 Task: Add to scrum project WolfTech a team member softage.2@softage.net and assign as Project Lead.
Action: Mouse moved to (189, 56)
Screenshot: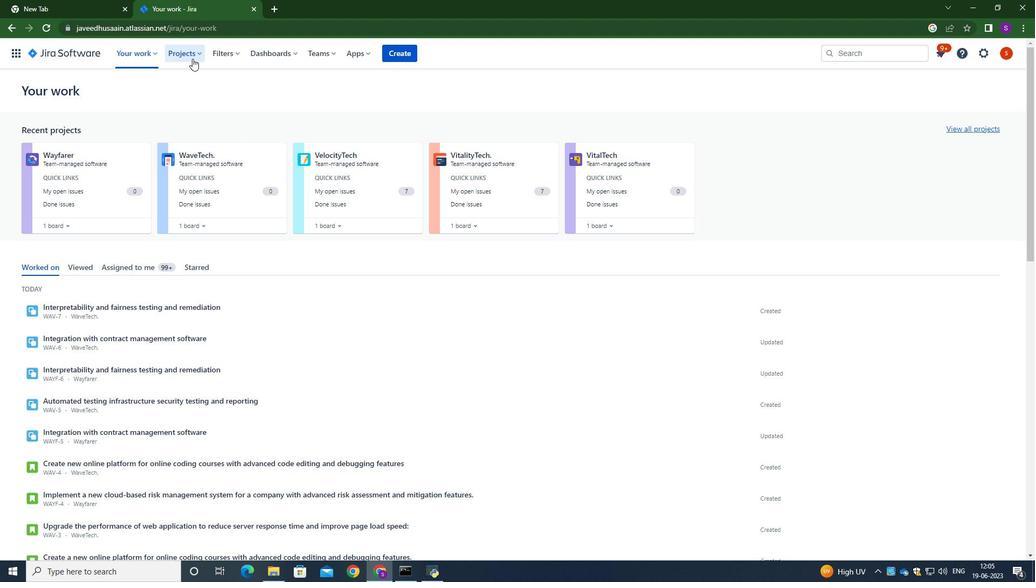 
Action: Mouse pressed left at (189, 56)
Screenshot: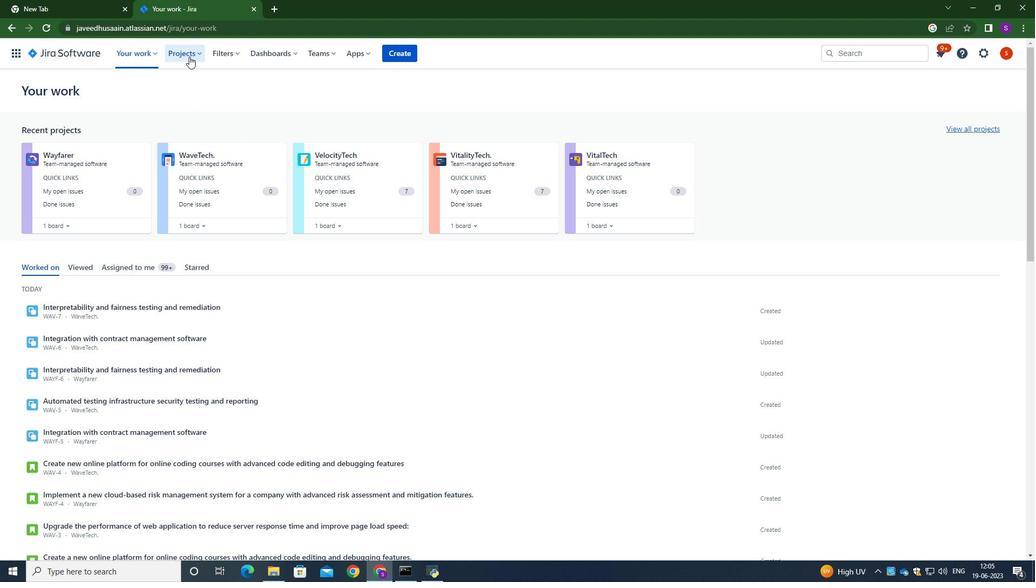 
Action: Mouse moved to (226, 107)
Screenshot: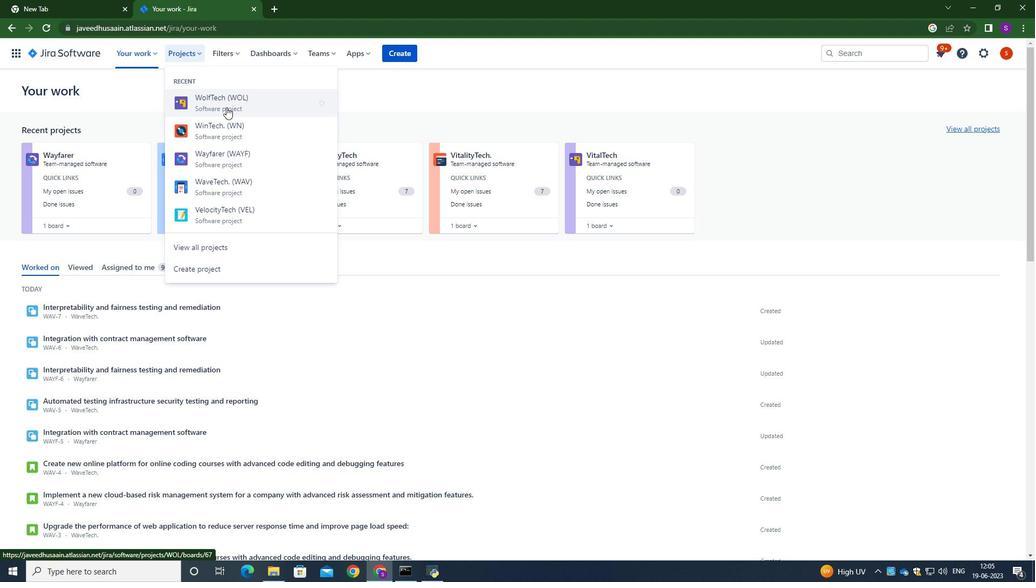 
Action: Mouse pressed left at (226, 107)
Screenshot: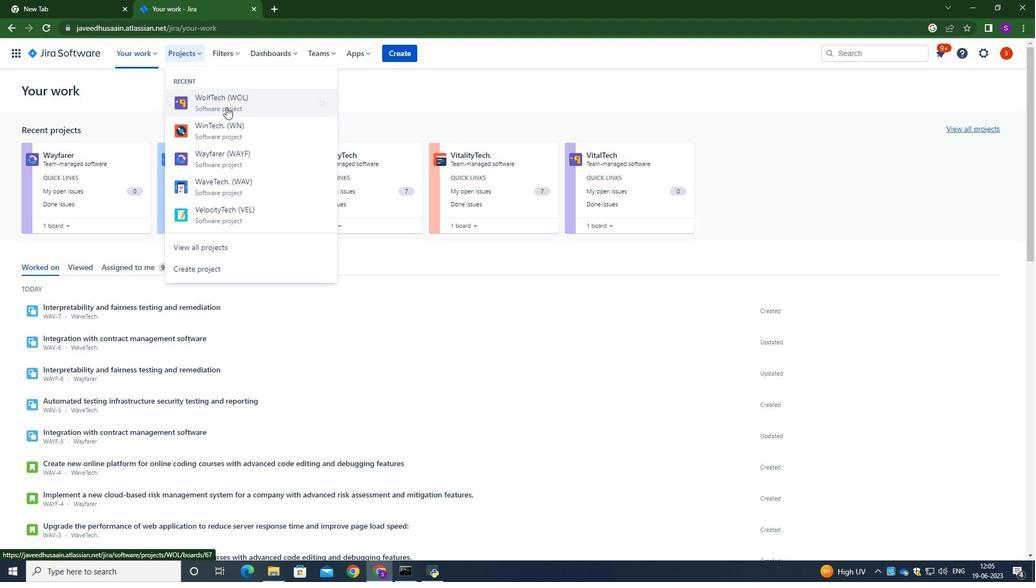 
Action: Mouse moved to (70, 305)
Screenshot: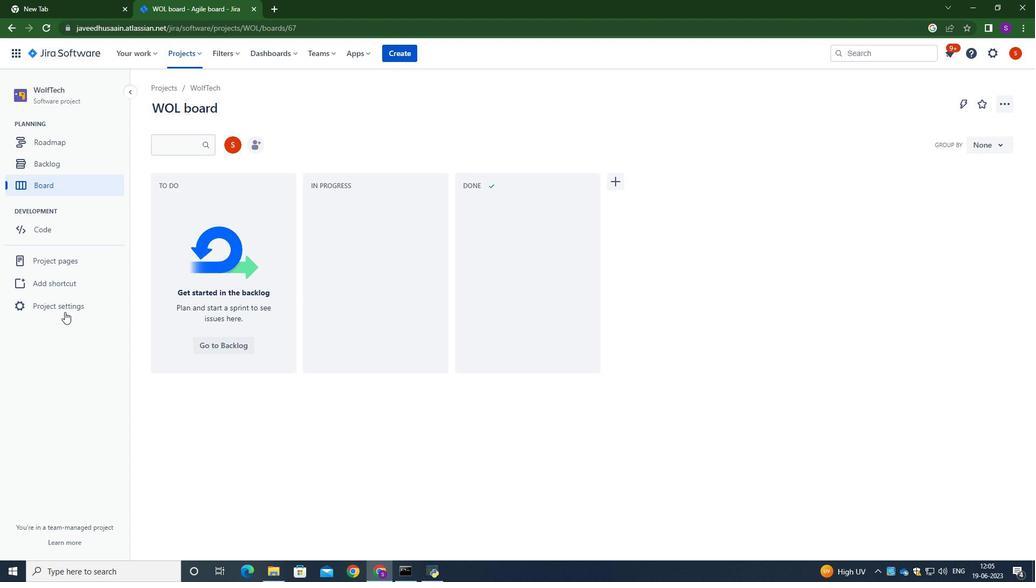 
Action: Mouse pressed left at (70, 305)
Screenshot: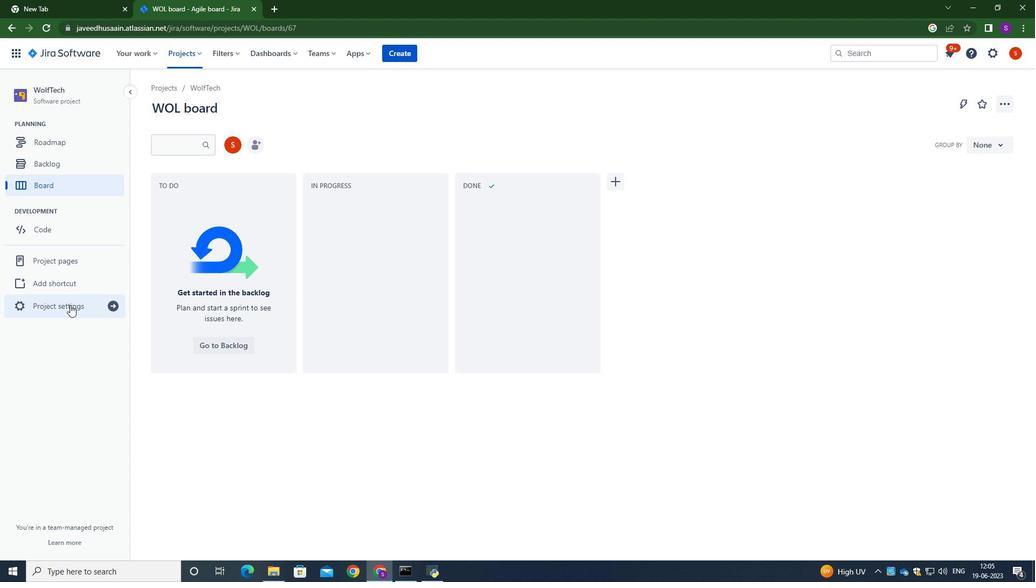 
Action: Mouse moved to (555, 348)
Screenshot: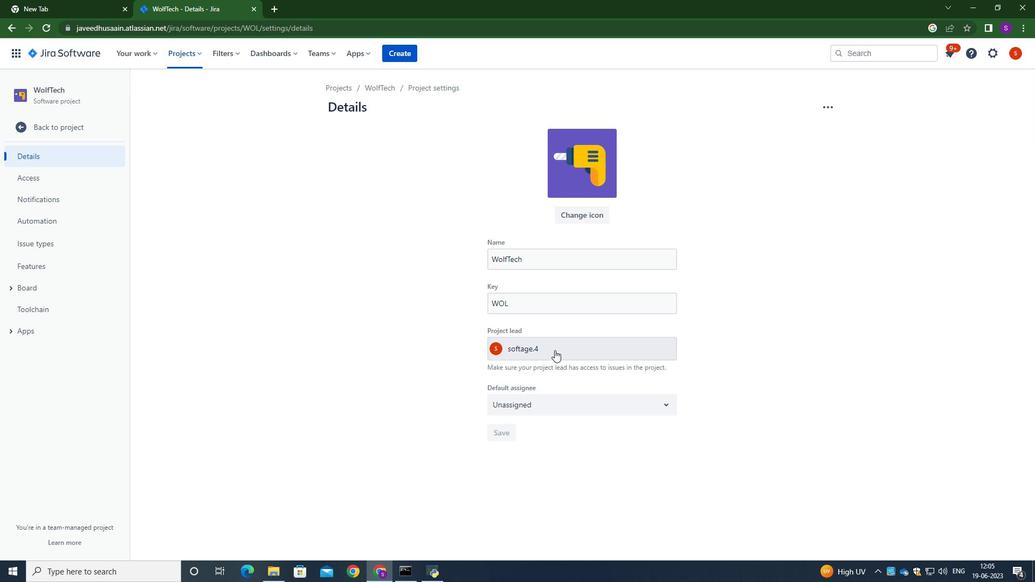 
Action: Mouse pressed left at (555, 348)
Screenshot: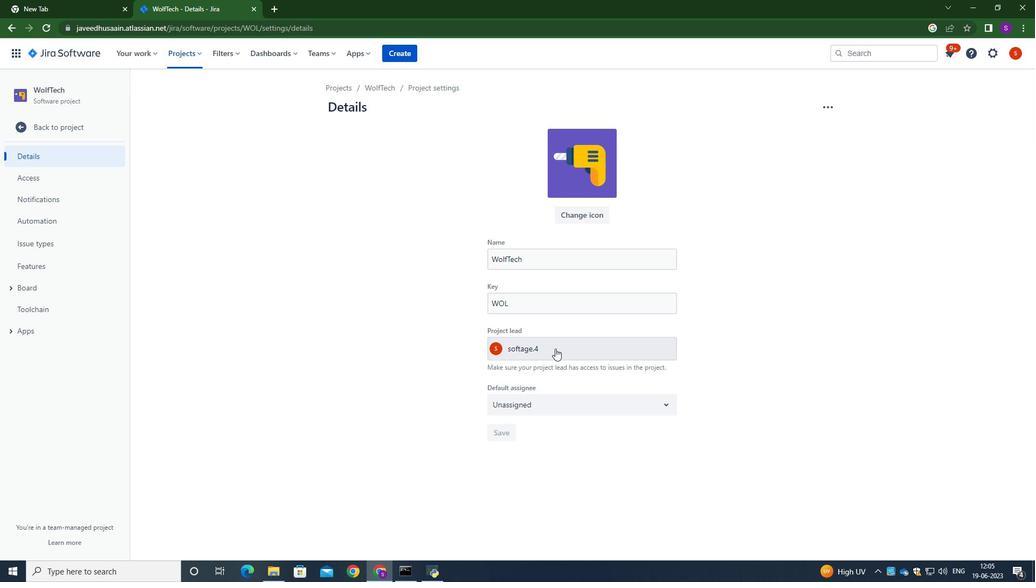 
Action: Key pressed softage.2<Key.shift>@softage.net
Screenshot: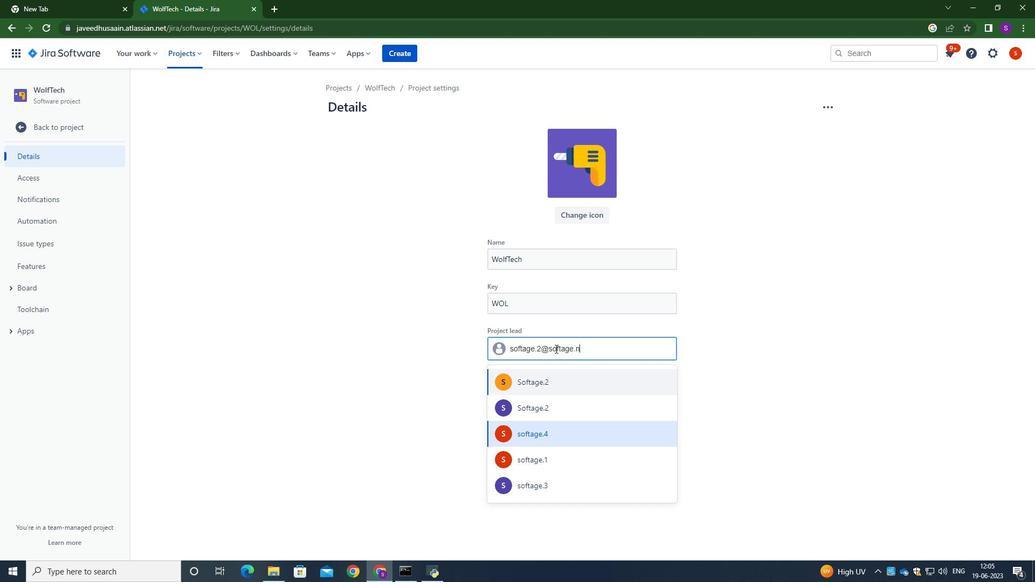 
Action: Mouse moved to (567, 386)
Screenshot: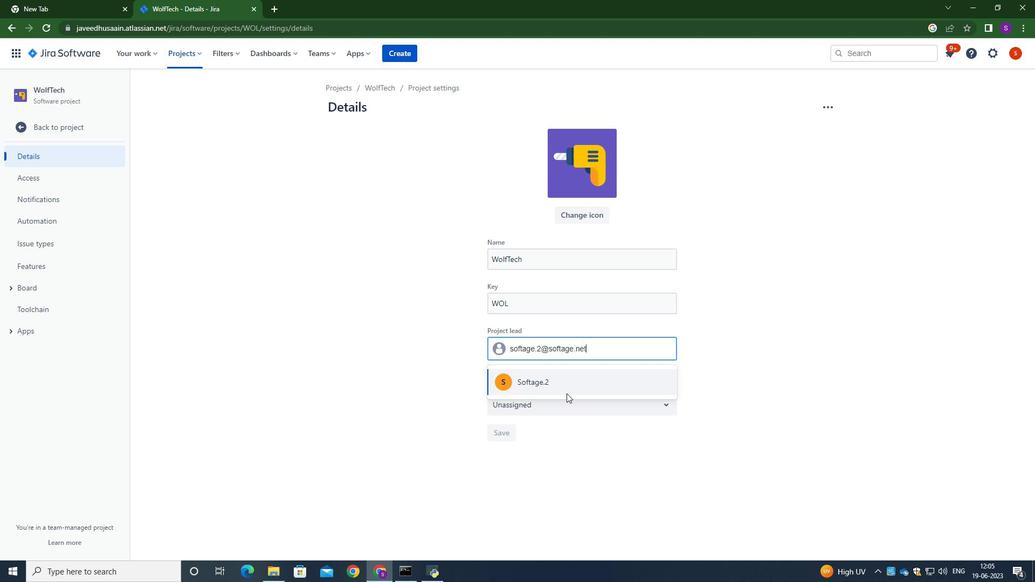
Action: Mouse pressed left at (567, 386)
Screenshot: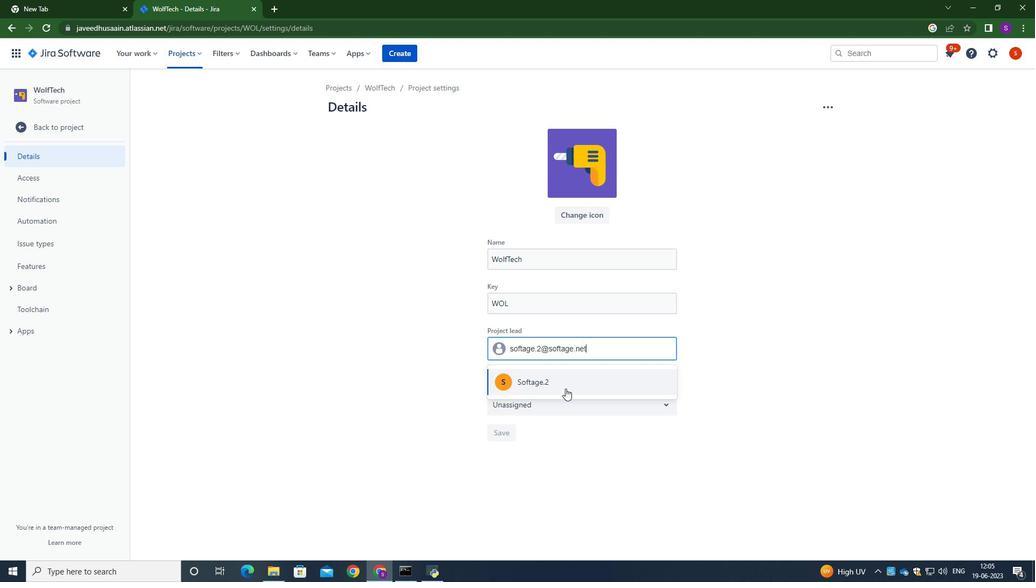 
Action: Mouse moved to (554, 400)
Screenshot: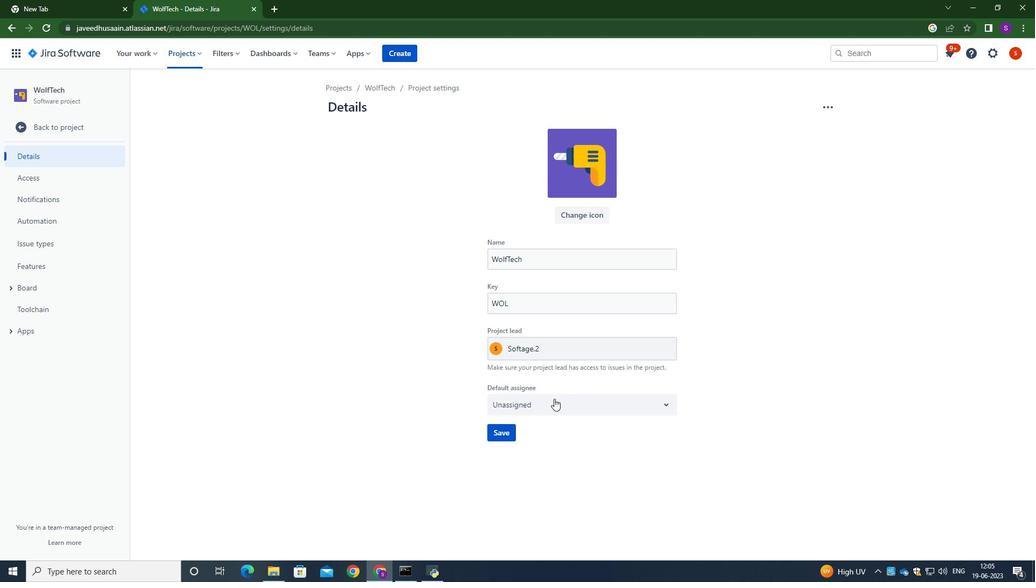 
Action: Mouse pressed left at (554, 400)
Screenshot: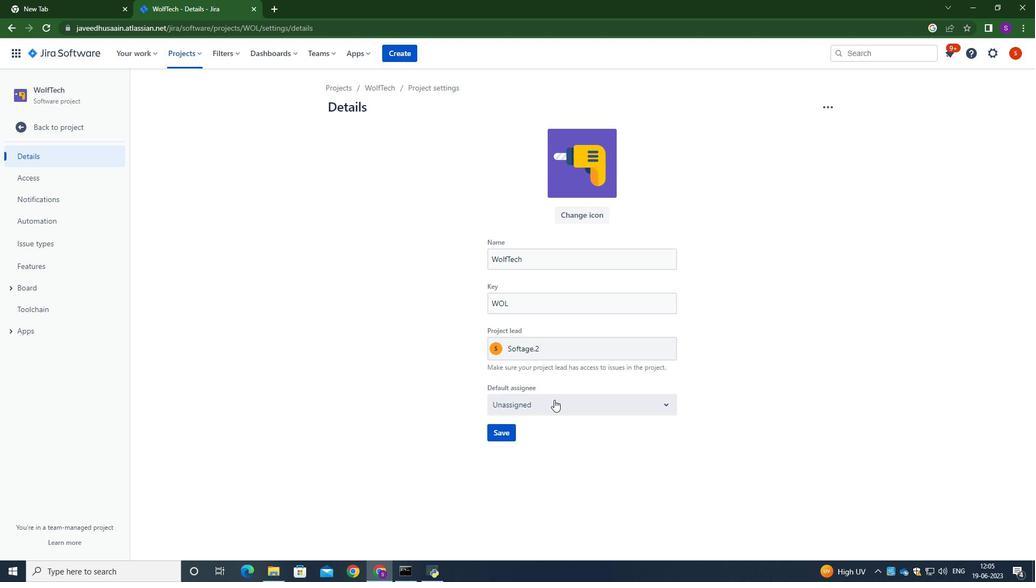 
Action: Mouse moved to (554, 429)
Screenshot: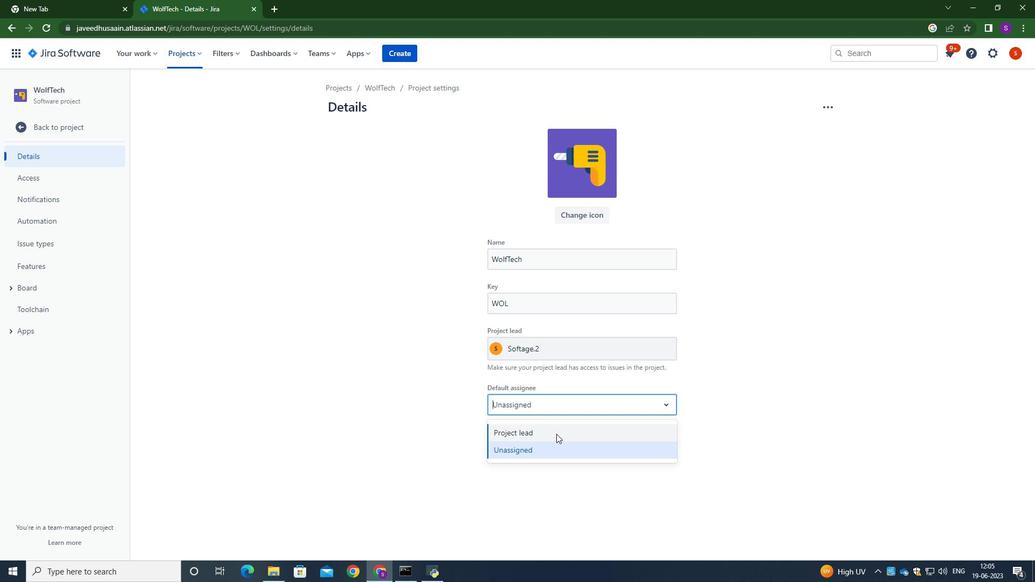 
Action: Mouse pressed left at (554, 429)
Screenshot: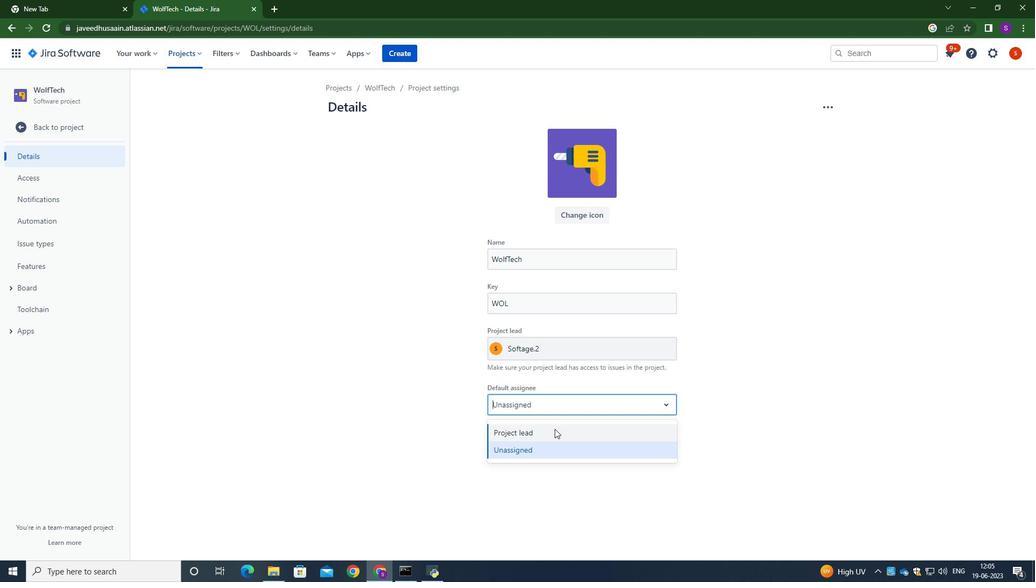 
Action: Mouse moved to (498, 431)
Screenshot: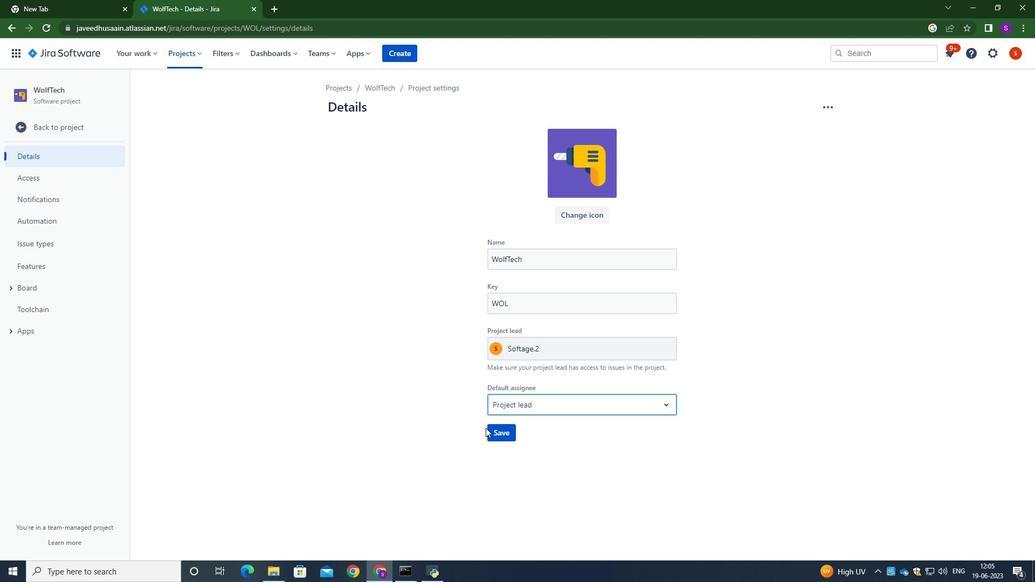 
Action: Mouse pressed left at (498, 431)
Screenshot: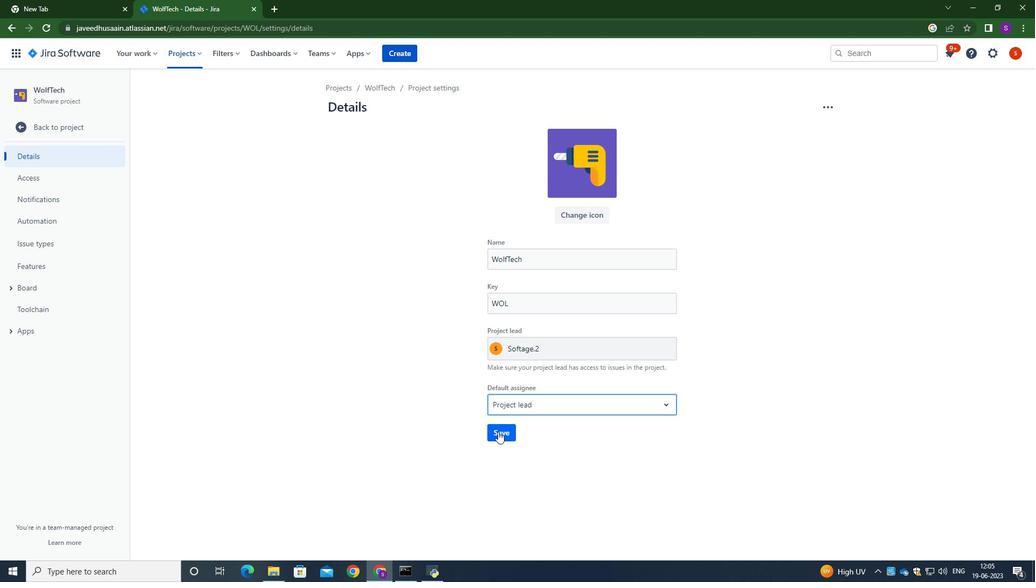 
Action: Mouse moved to (175, 217)
Screenshot: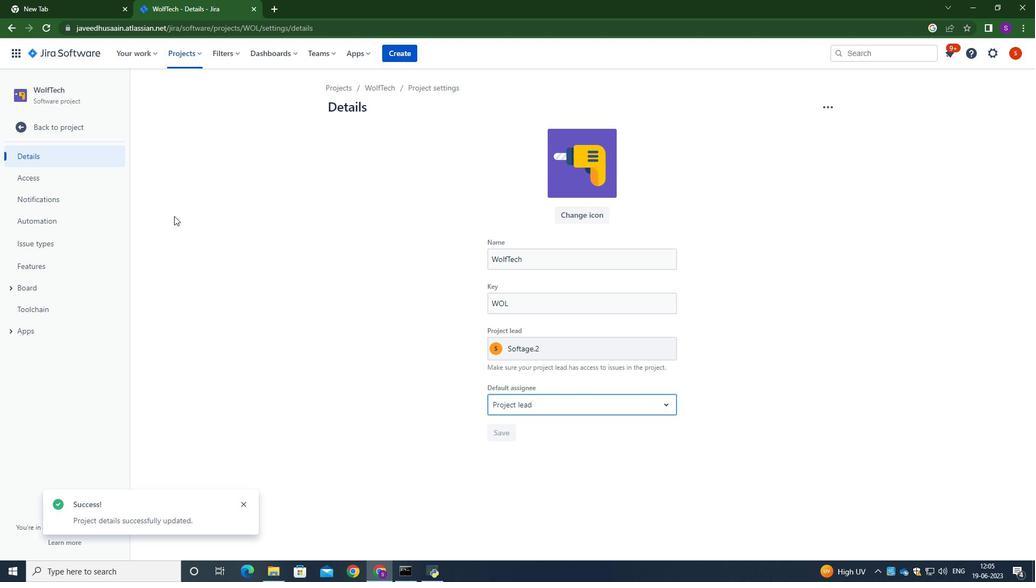 
